Task: Create a rule from the Routing list, Task moved to a section -> Set Priority in the project ToxicWorks , set the section as To-Do and set the priority of the task as  High.
Action: Mouse moved to (71, 349)
Screenshot: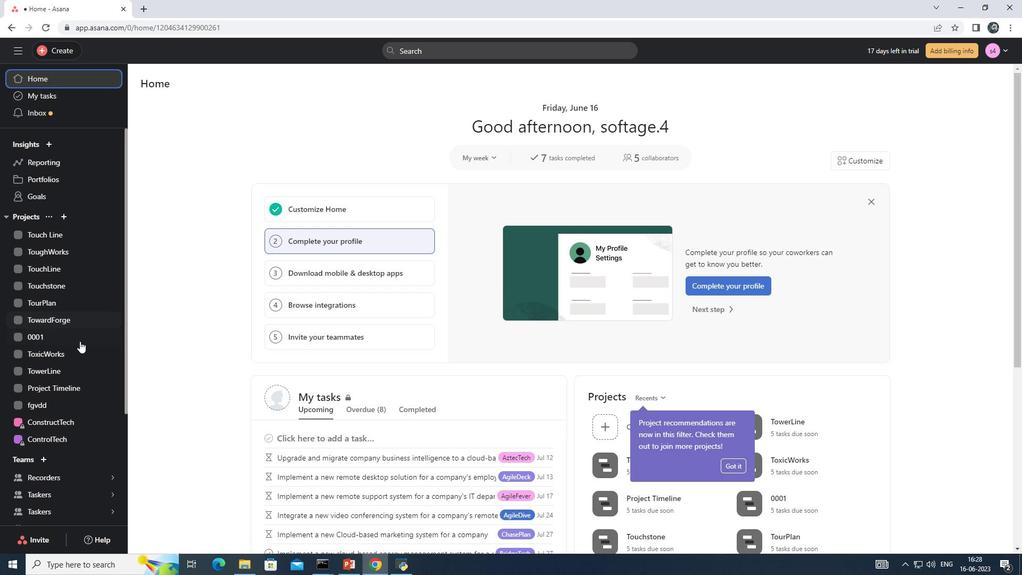 
Action: Mouse pressed left at (71, 349)
Screenshot: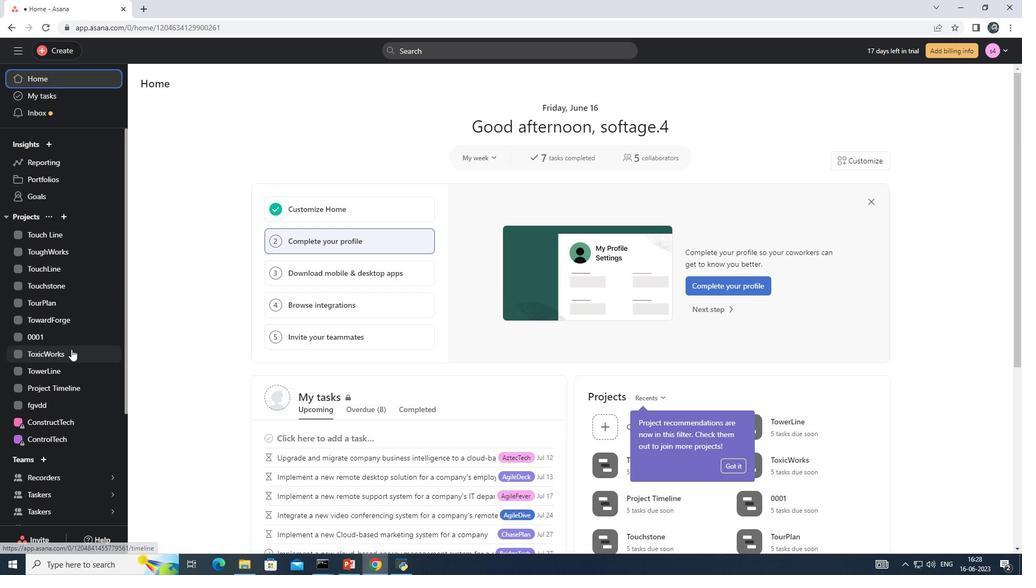 
Action: Mouse moved to (995, 91)
Screenshot: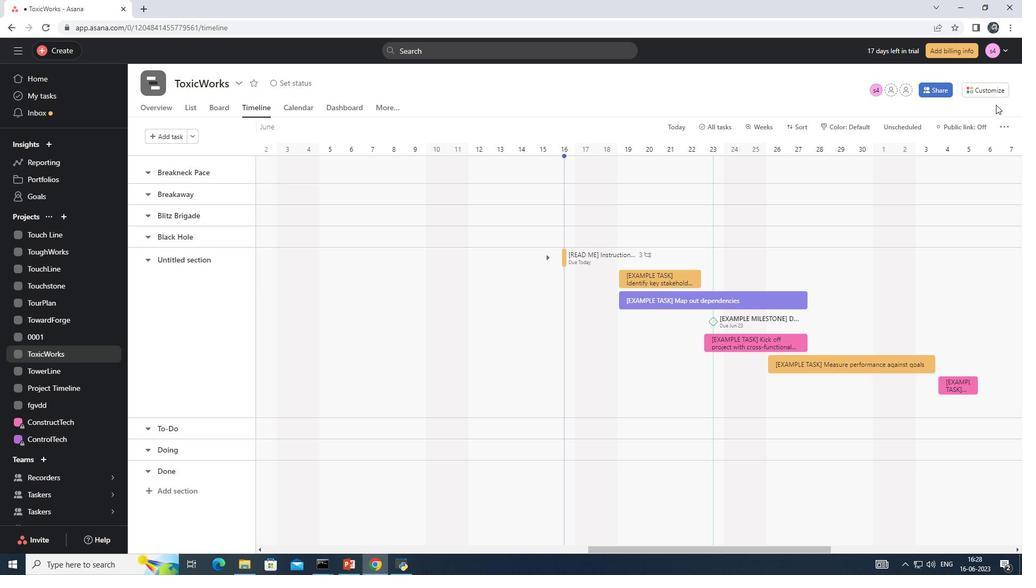 
Action: Mouse pressed left at (995, 91)
Screenshot: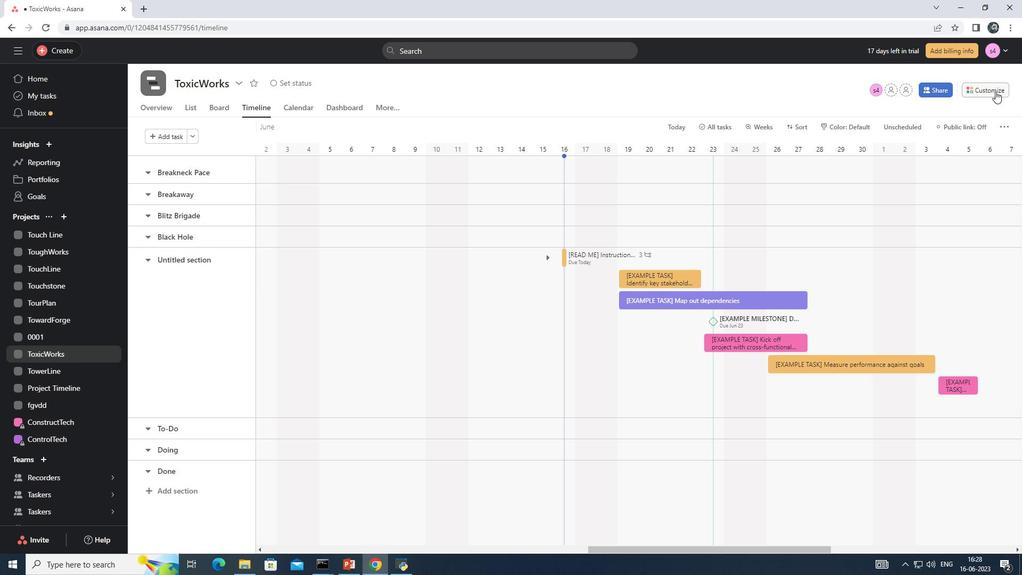 
Action: Mouse moved to (891, 413)
Screenshot: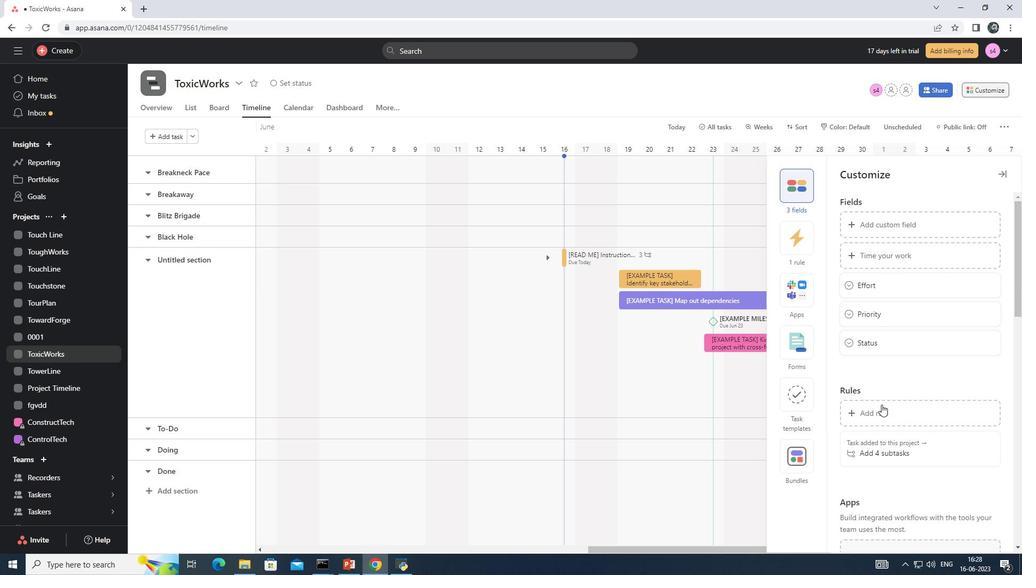 
Action: Mouse pressed left at (891, 413)
Screenshot: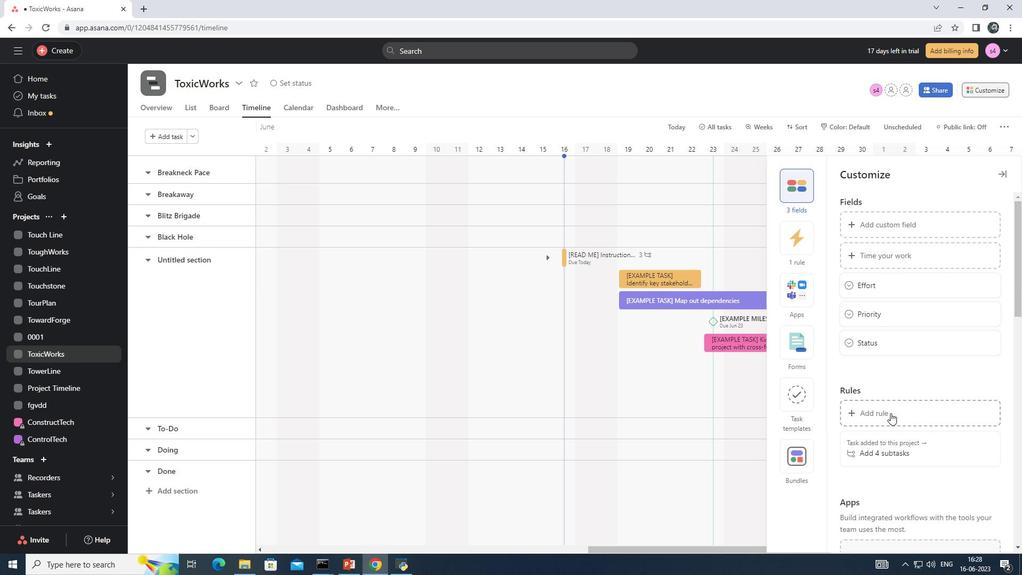 
Action: Mouse moved to (229, 142)
Screenshot: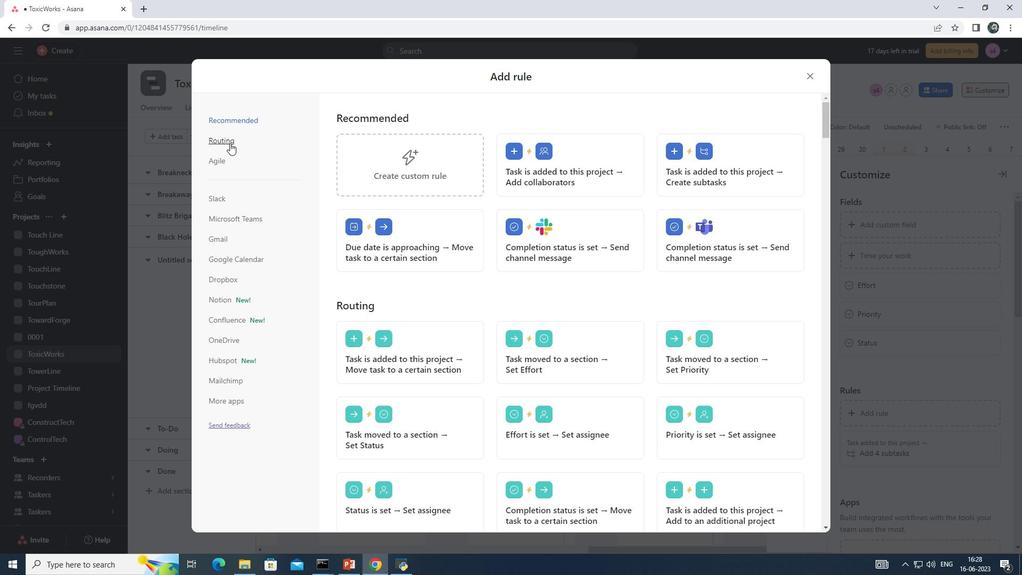 
Action: Mouse pressed left at (229, 142)
Screenshot: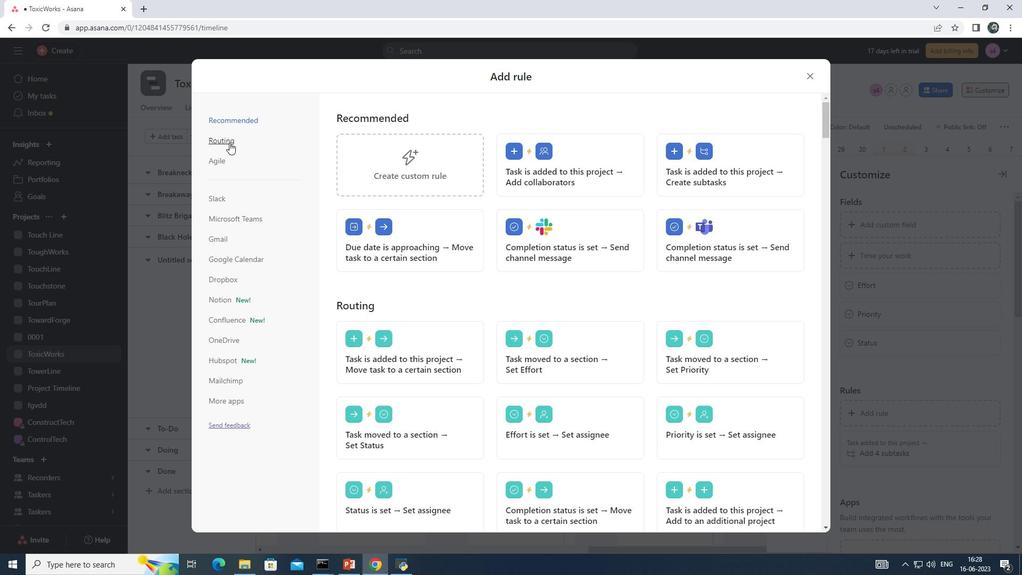 
Action: Mouse moved to (771, 180)
Screenshot: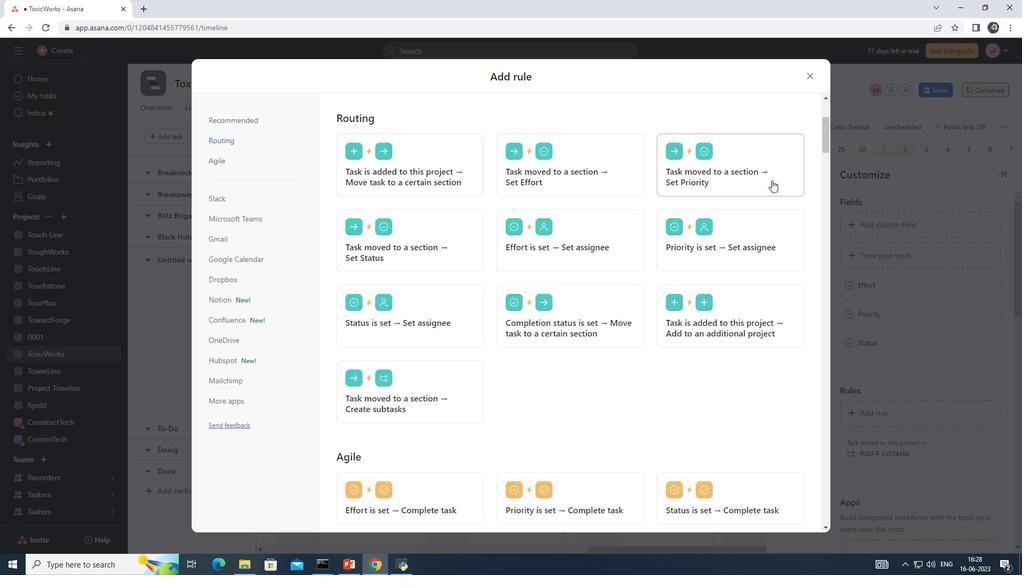 
Action: Mouse pressed left at (771, 180)
Screenshot: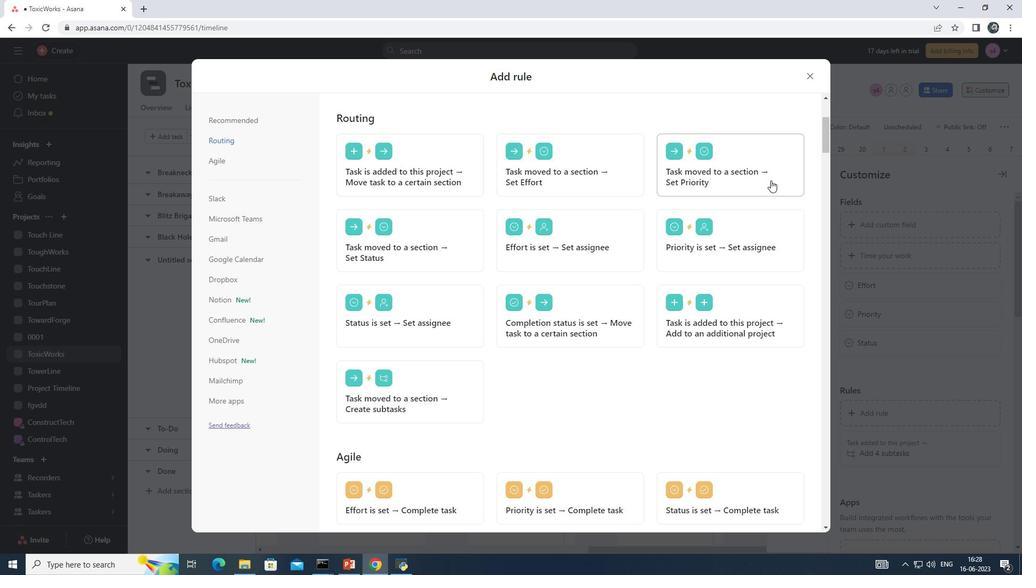 
Action: Mouse moved to (431, 295)
Screenshot: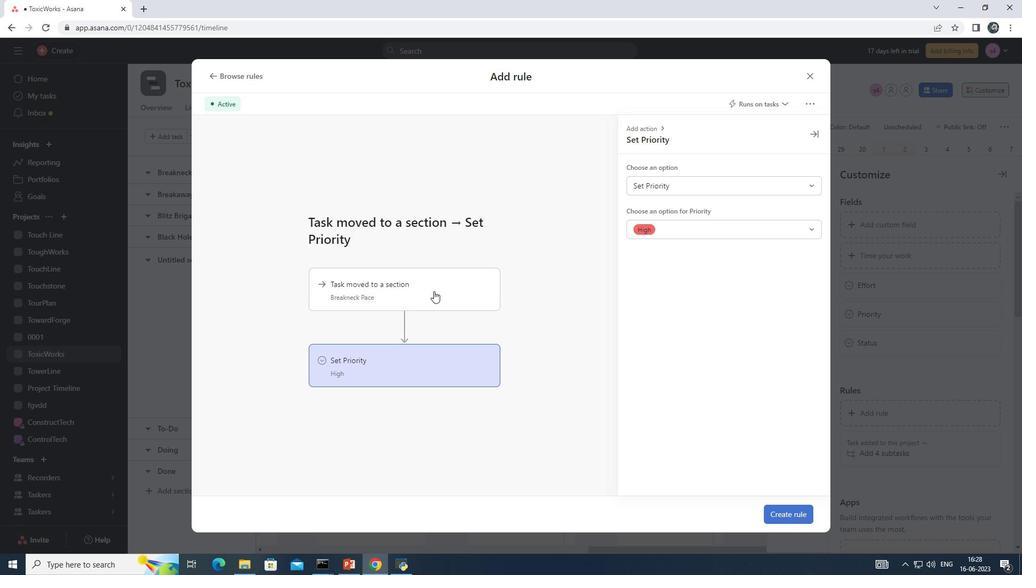 
Action: Mouse pressed left at (431, 295)
Screenshot: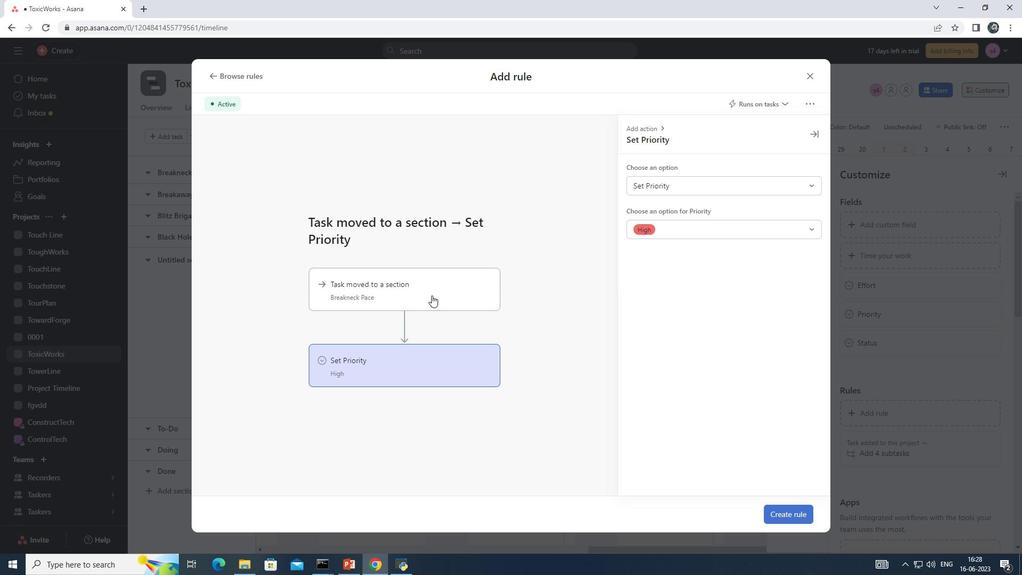 
Action: Mouse moved to (737, 185)
Screenshot: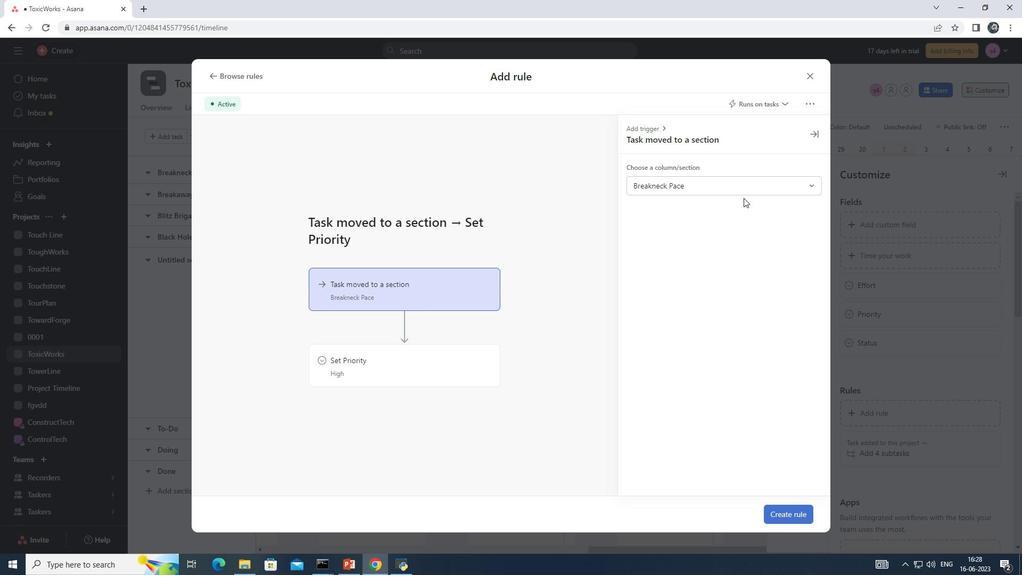 
Action: Mouse pressed left at (737, 185)
Screenshot: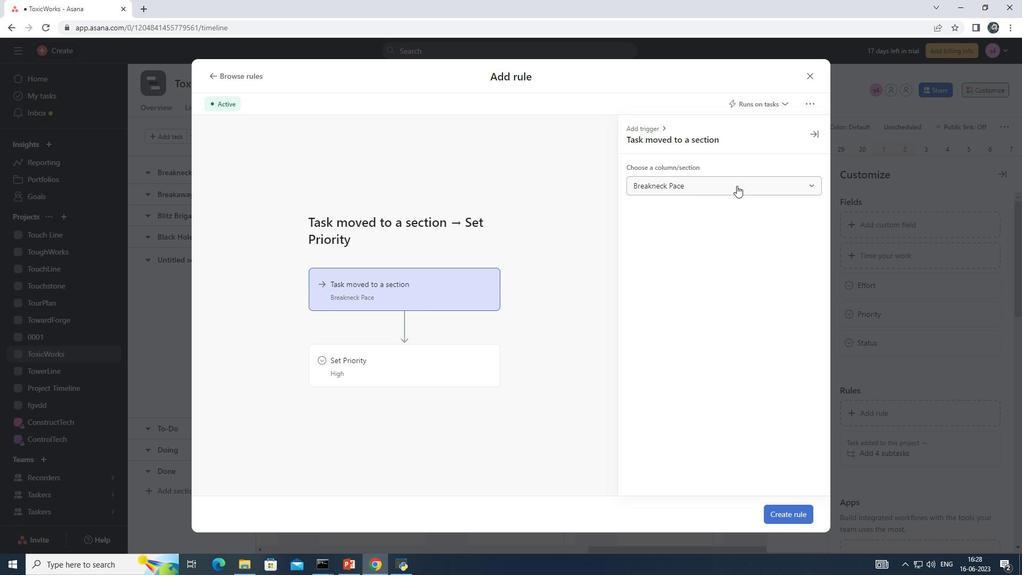 
Action: Mouse moved to (656, 302)
Screenshot: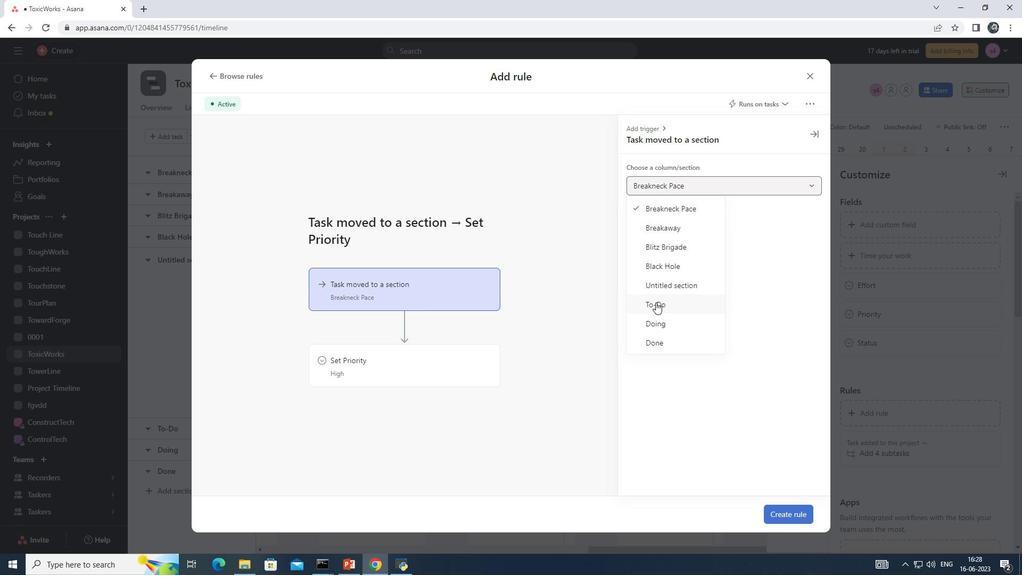 
Action: Mouse pressed left at (656, 302)
Screenshot: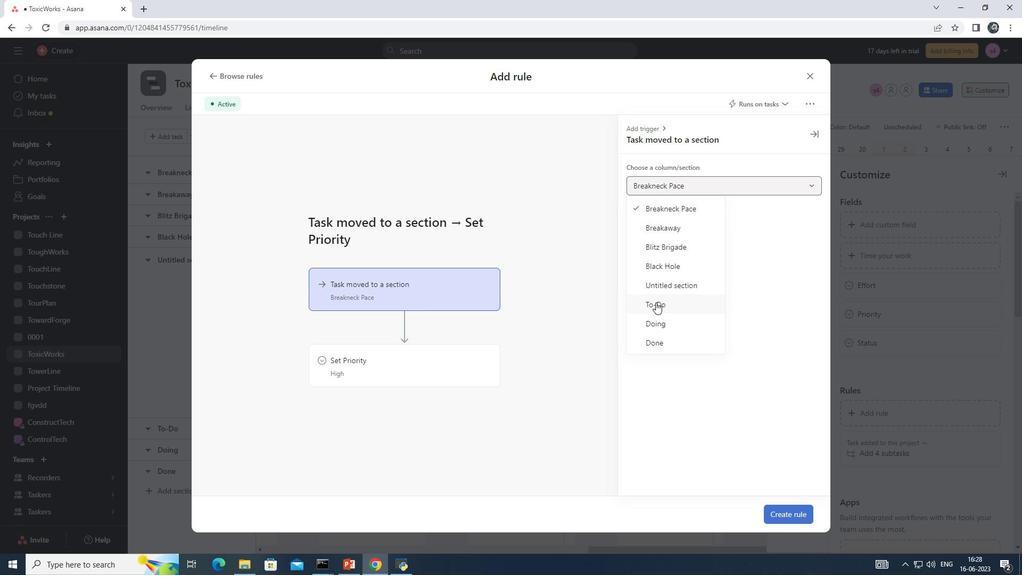 
Action: Mouse moved to (436, 363)
Screenshot: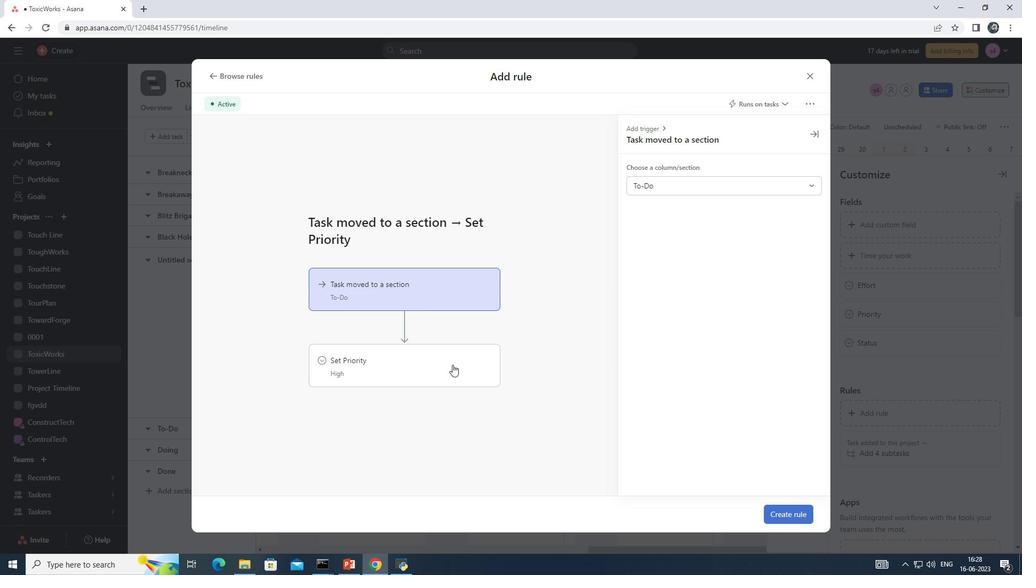 
Action: Mouse pressed left at (436, 363)
Screenshot: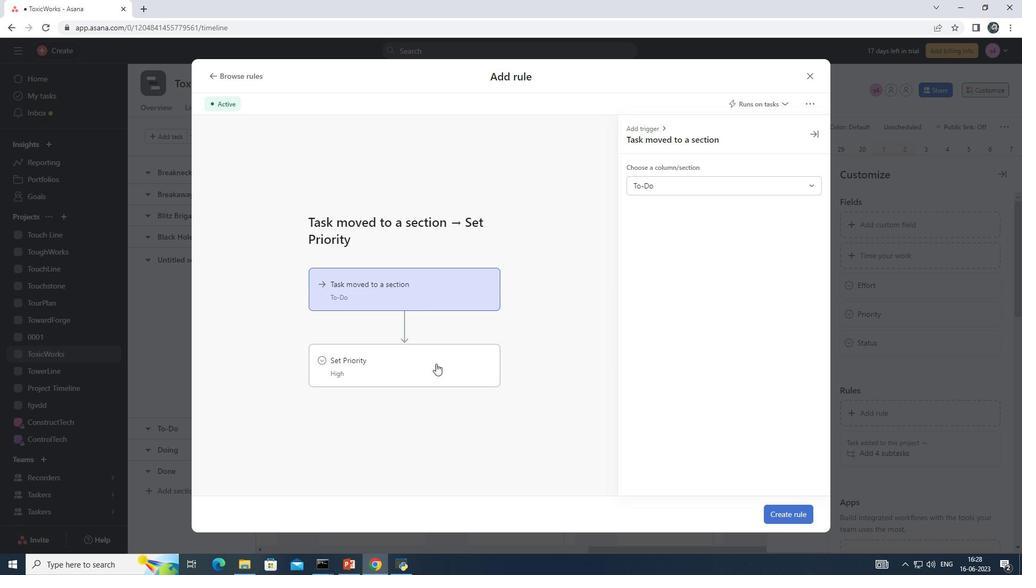 
Action: Mouse moved to (701, 186)
Screenshot: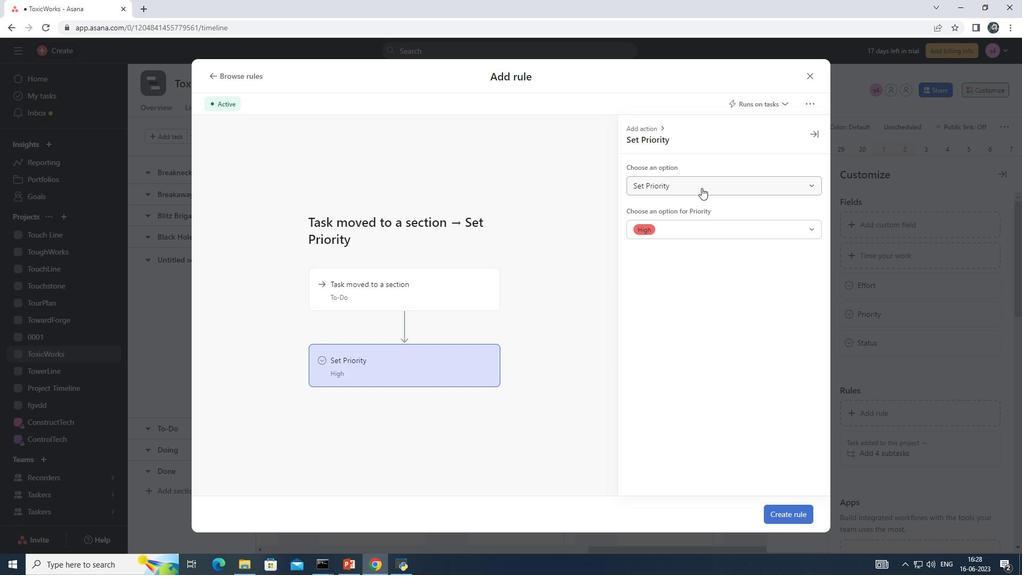 
Action: Mouse pressed left at (701, 186)
Screenshot: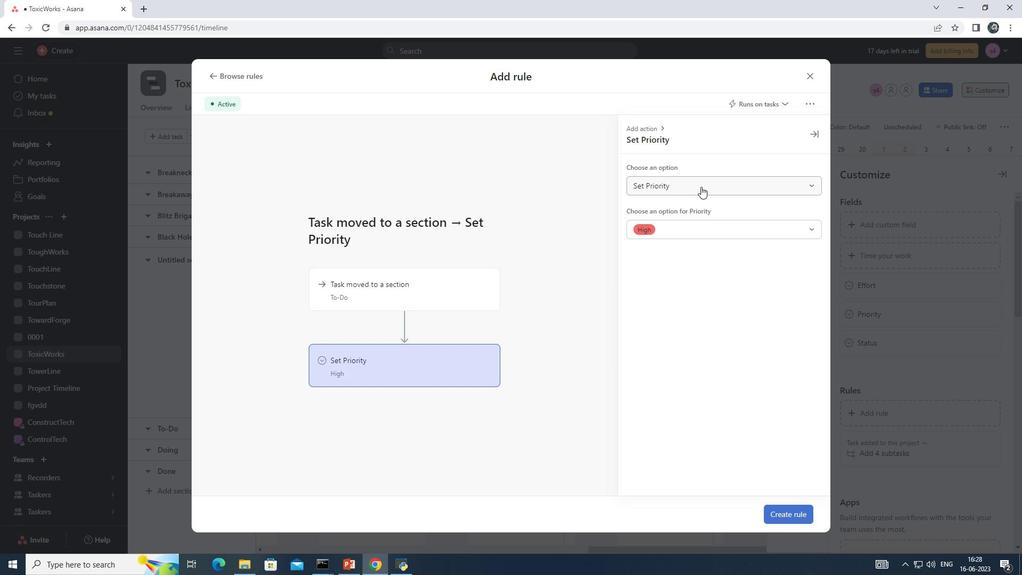 
Action: Mouse moved to (694, 207)
Screenshot: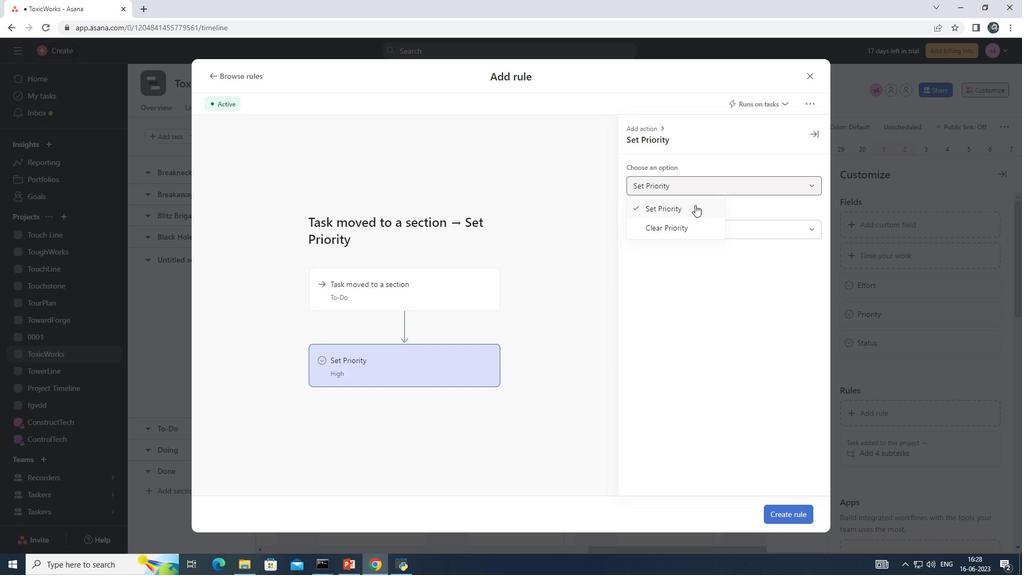 
Action: Mouse pressed left at (694, 207)
Screenshot: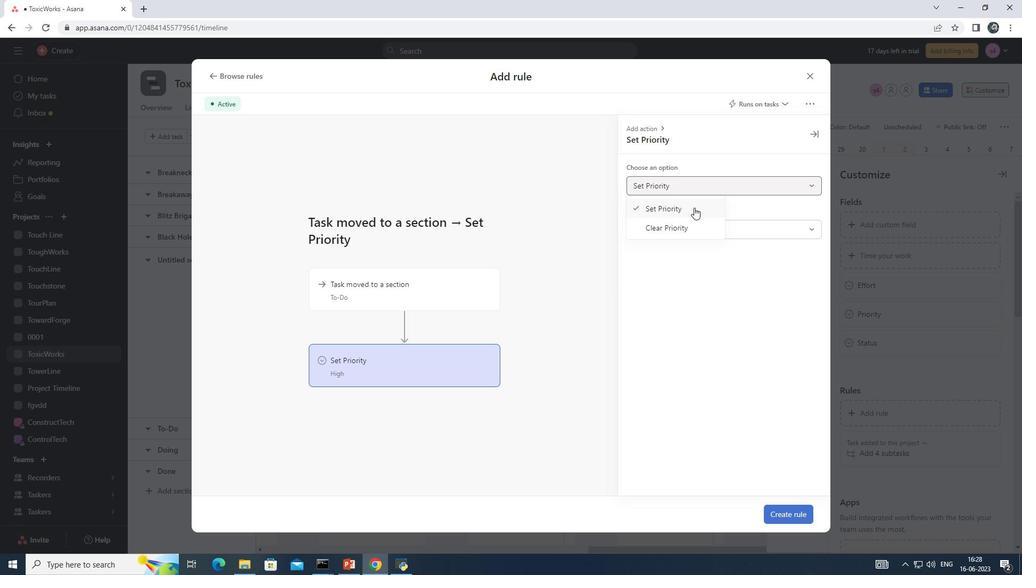
Action: Mouse moved to (701, 232)
Screenshot: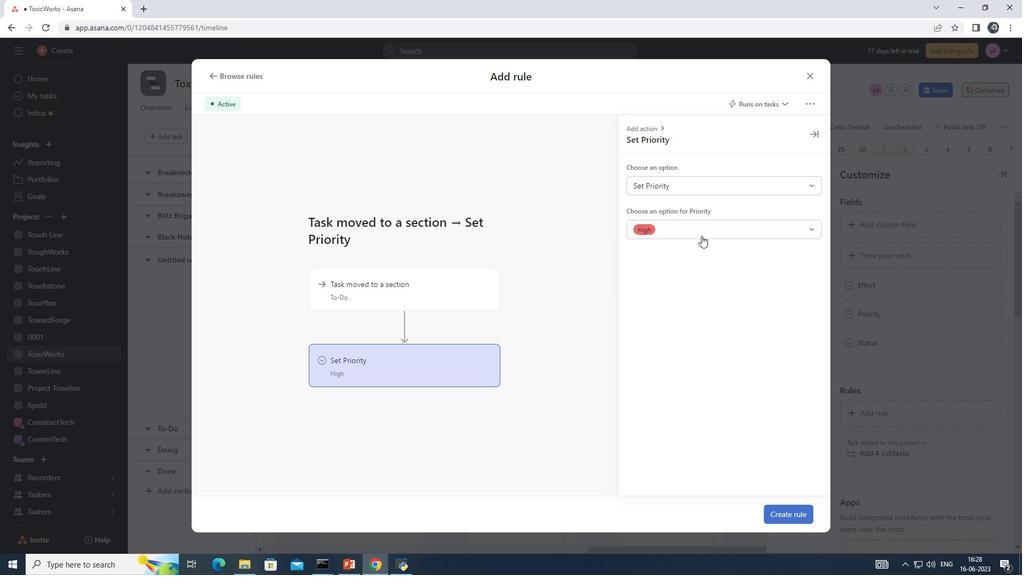 
Action: Mouse pressed left at (701, 232)
Screenshot: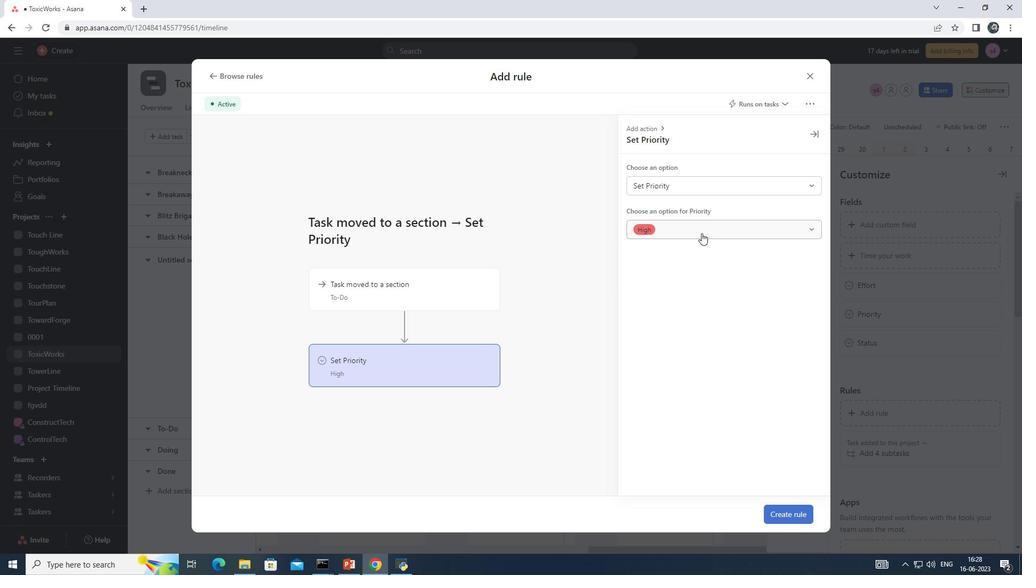
Action: Mouse moved to (685, 252)
Screenshot: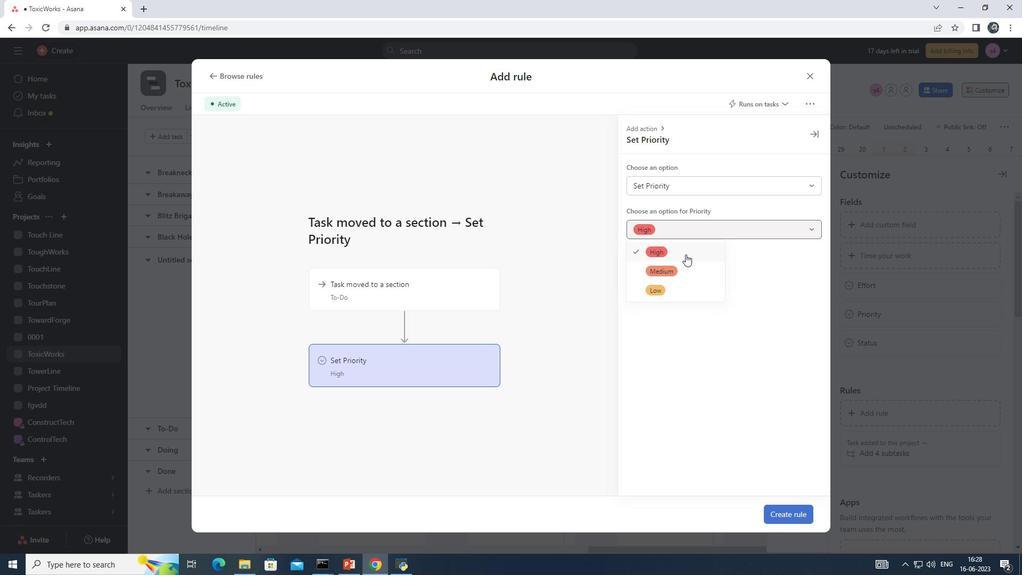 
Action: Mouse pressed left at (685, 252)
Screenshot: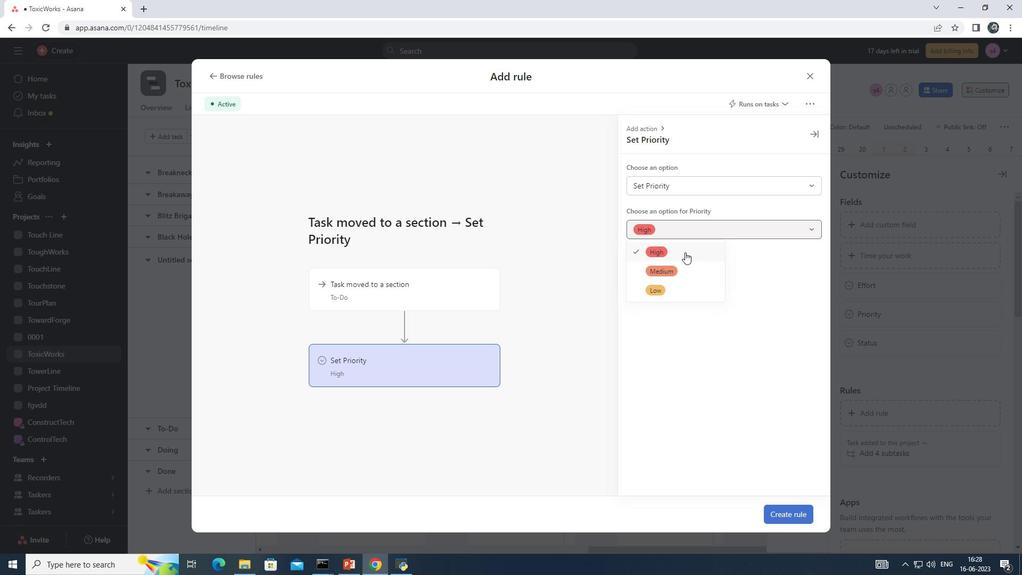 
Action: Mouse moved to (777, 517)
Screenshot: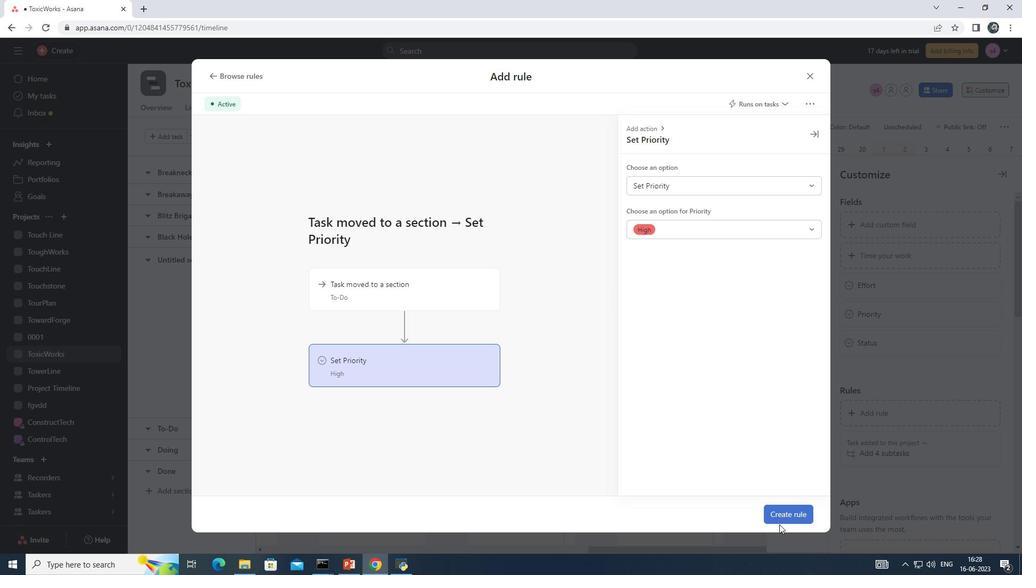 
Action: Mouse pressed left at (777, 517)
Screenshot: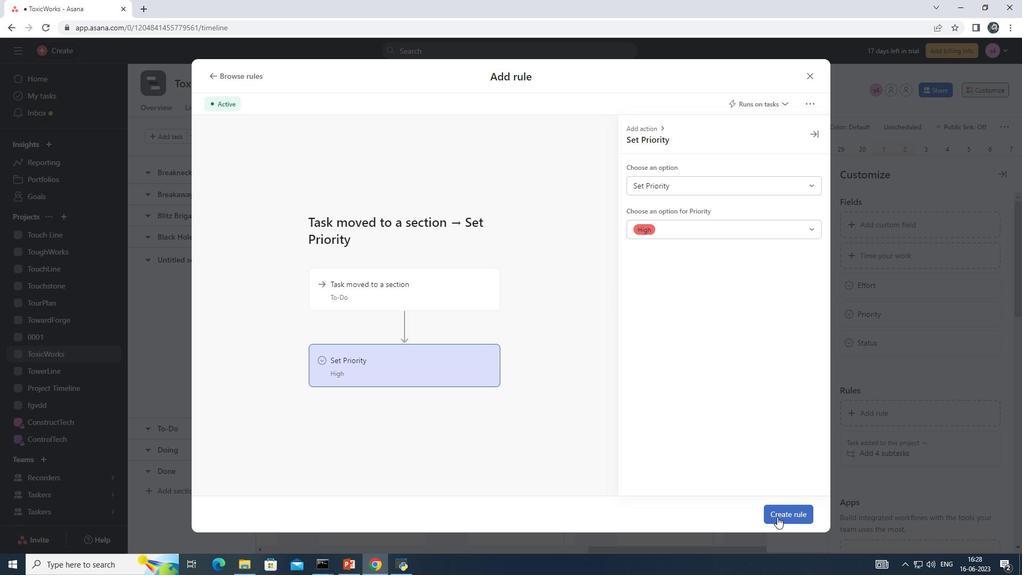
